 Task: Reply All to email with the signature Drake Wright with the subject 'Request for a sick day' from softage.1@softage.net with the message 'Can you please provide me with an update on the project's quality control plan?'
Action: Mouse moved to (1068, 179)
Screenshot: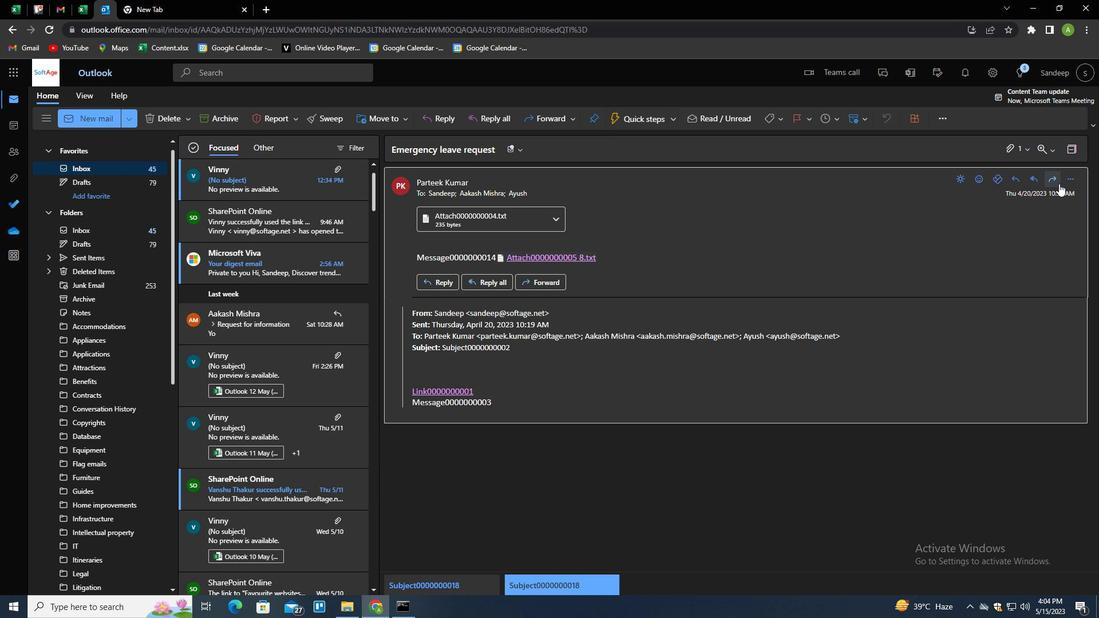 
Action: Mouse pressed left at (1068, 179)
Screenshot: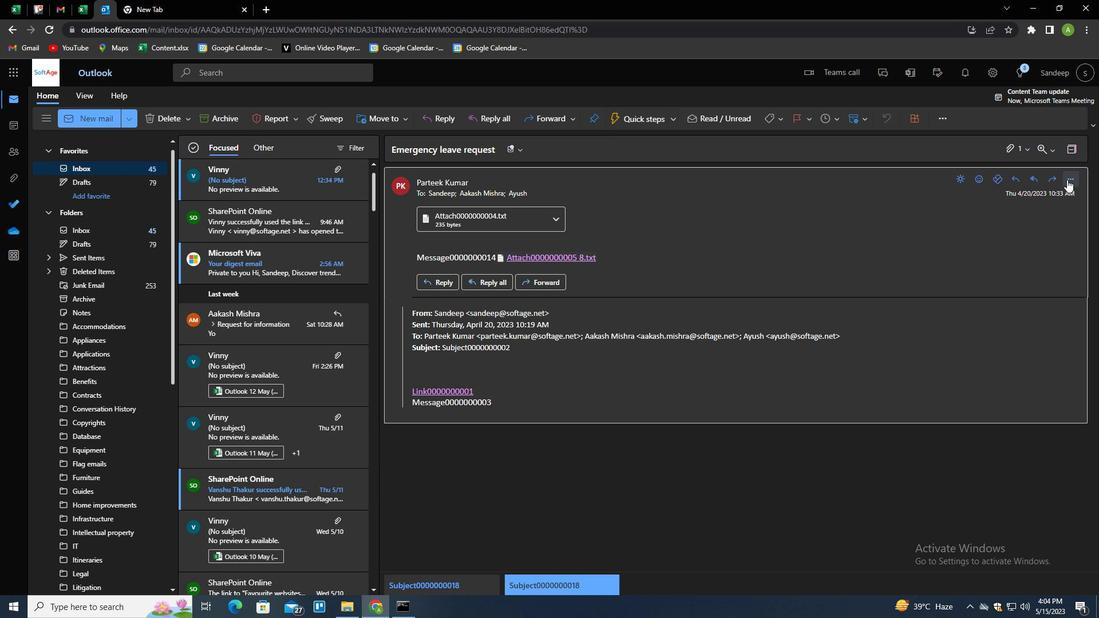 
Action: Mouse moved to (1010, 218)
Screenshot: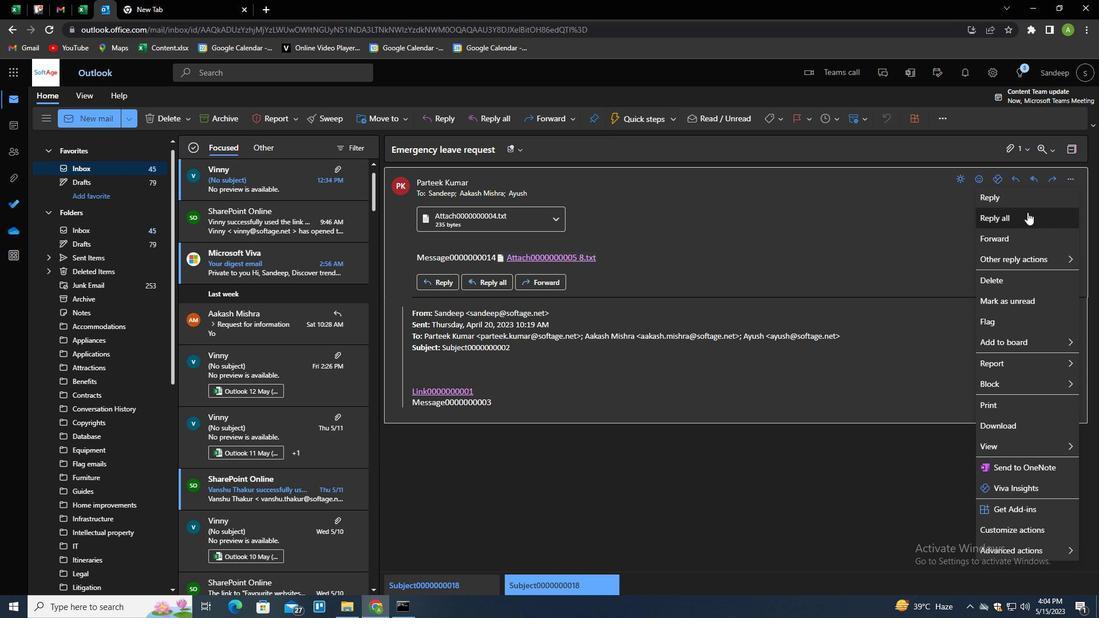 
Action: Mouse pressed left at (1010, 218)
Screenshot: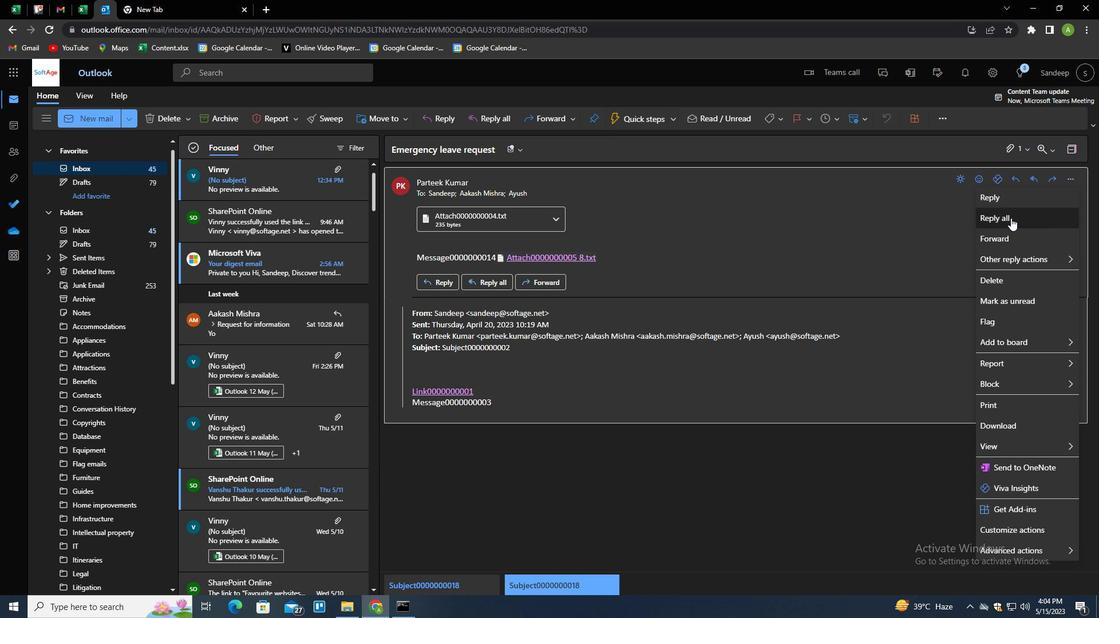 
Action: Mouse moved to (396, 325)
Screenshot: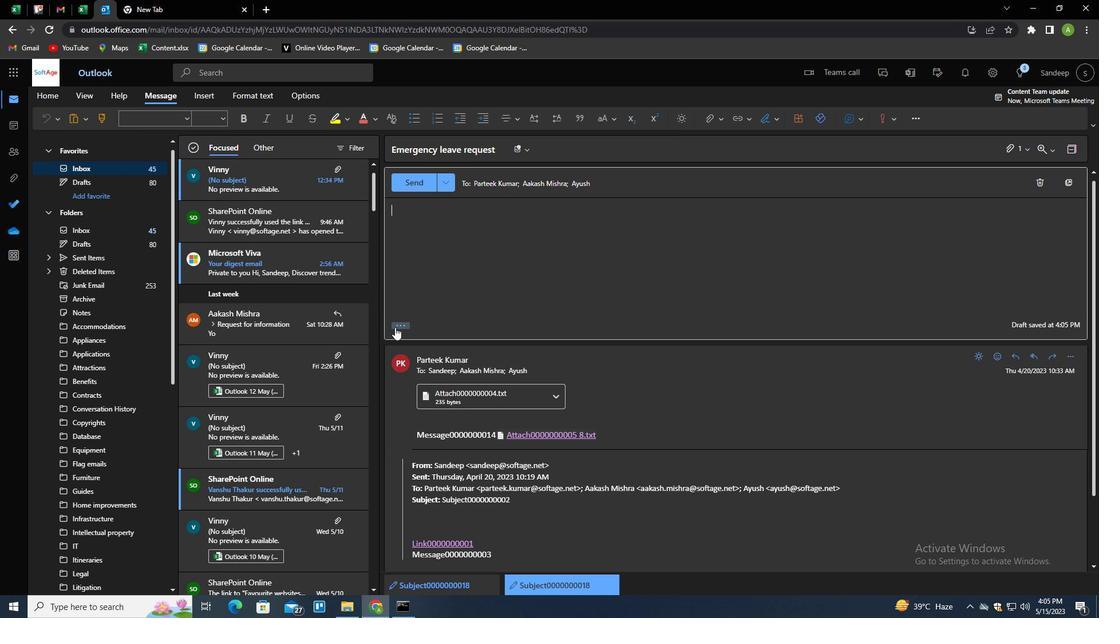 
Action: Mouse pressed left at (396, 325)
Screenshot: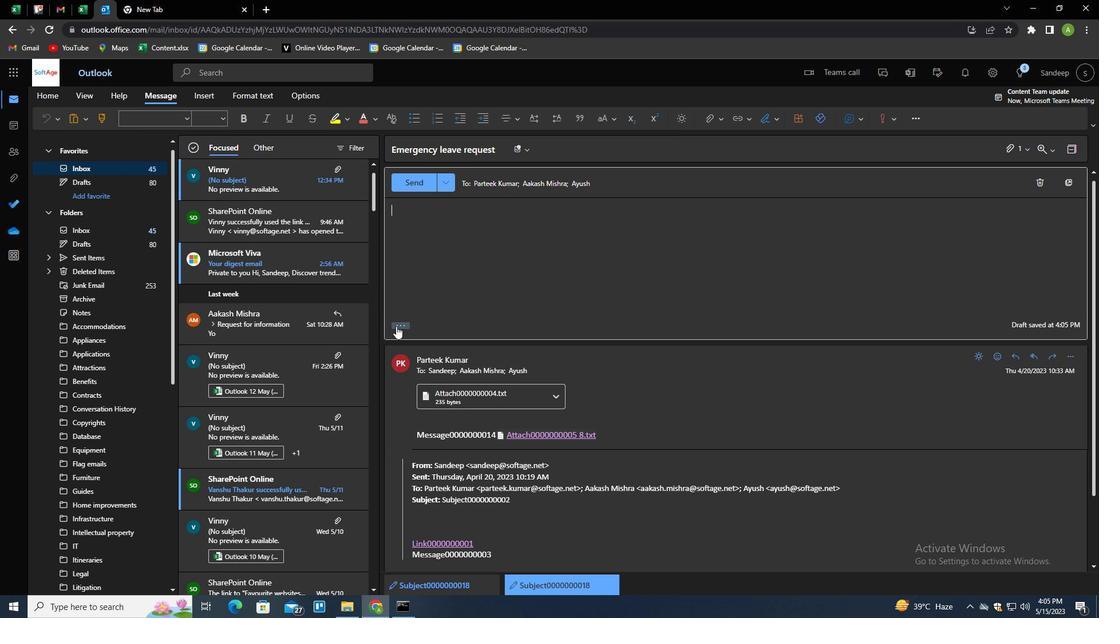 
Action: Mouse moved to (768, 123)
Screenshot: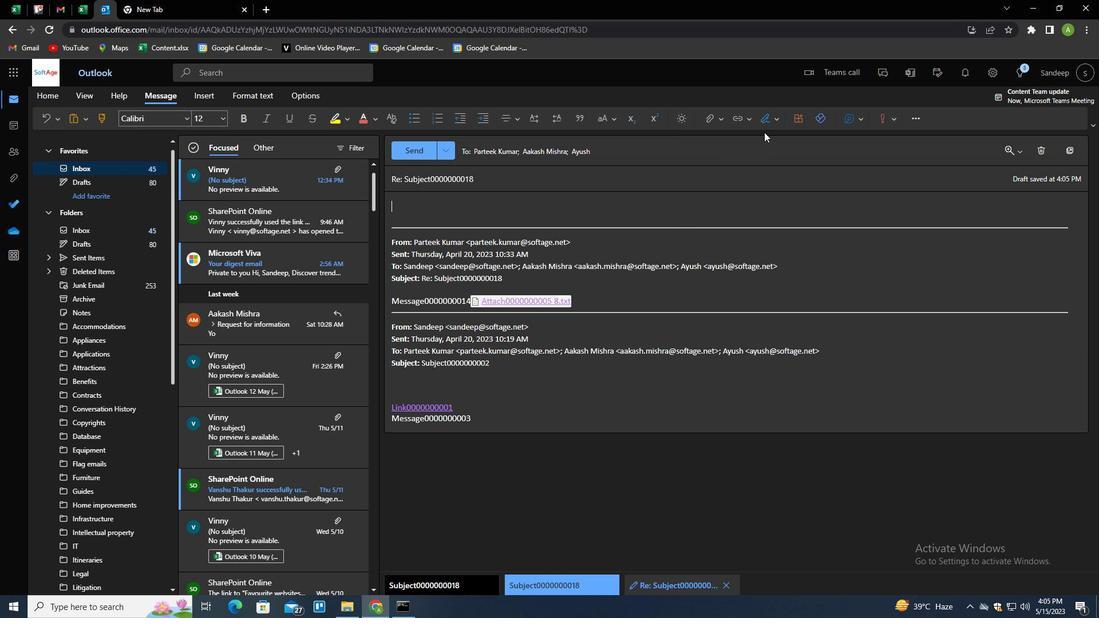
Action: Mouse pressed left at (768, 123)
Screenshot: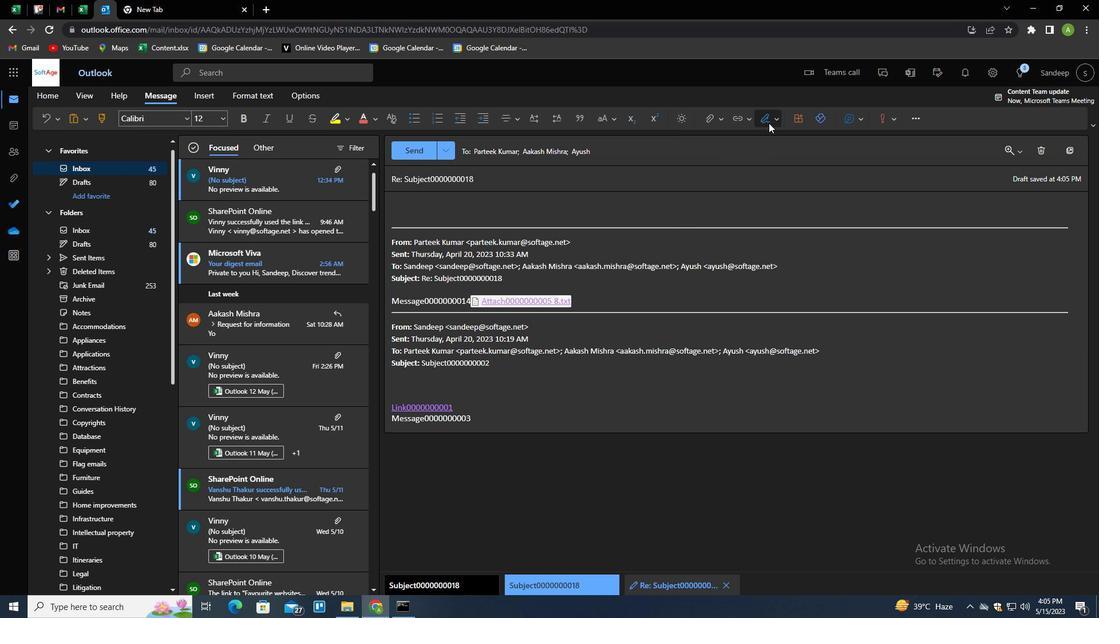 
Action: Mouse moved to (748, 164)
Screenshot: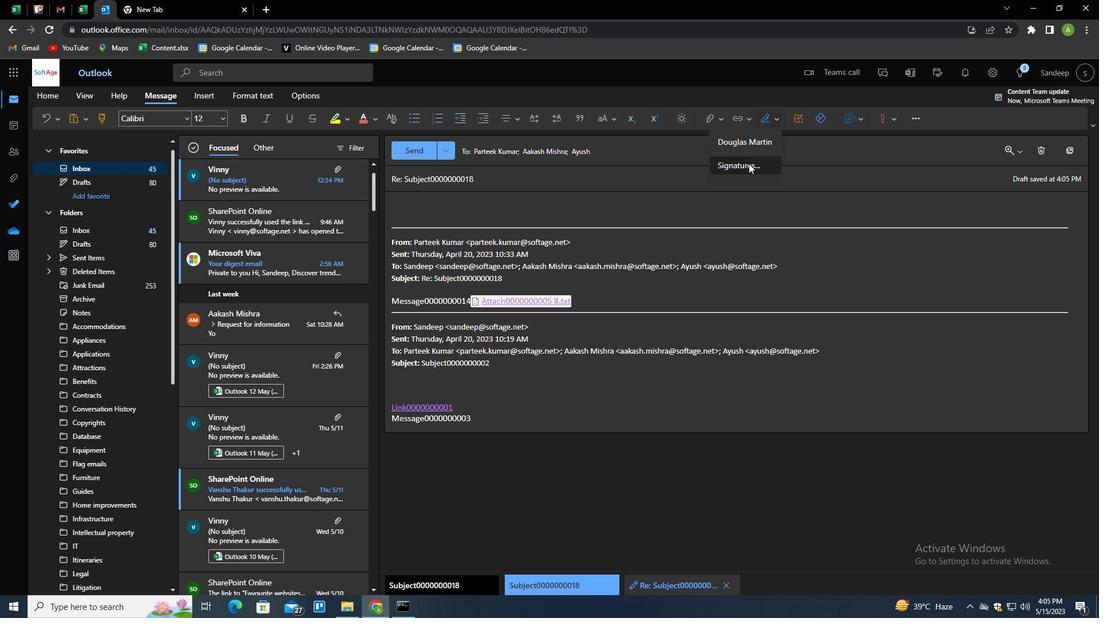 
Action: Mouse pressed left at (748, 164)
Screenshot: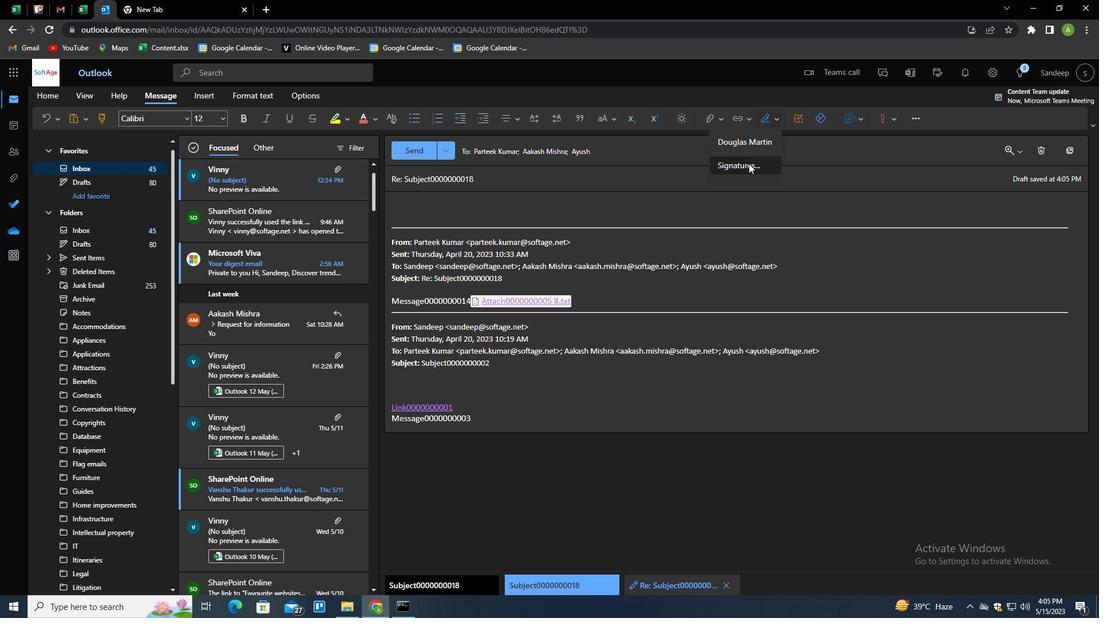 
Action: Mouse moved to (767, 210)
Screenshot: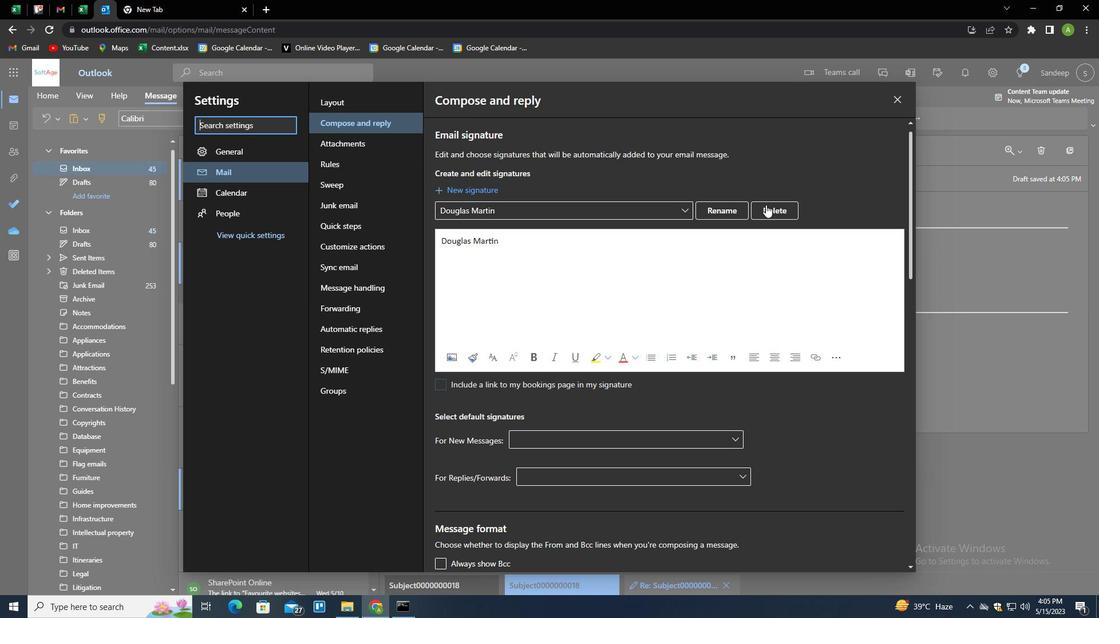
Action: Mouse pressed left at (767, 210)
Screenshot: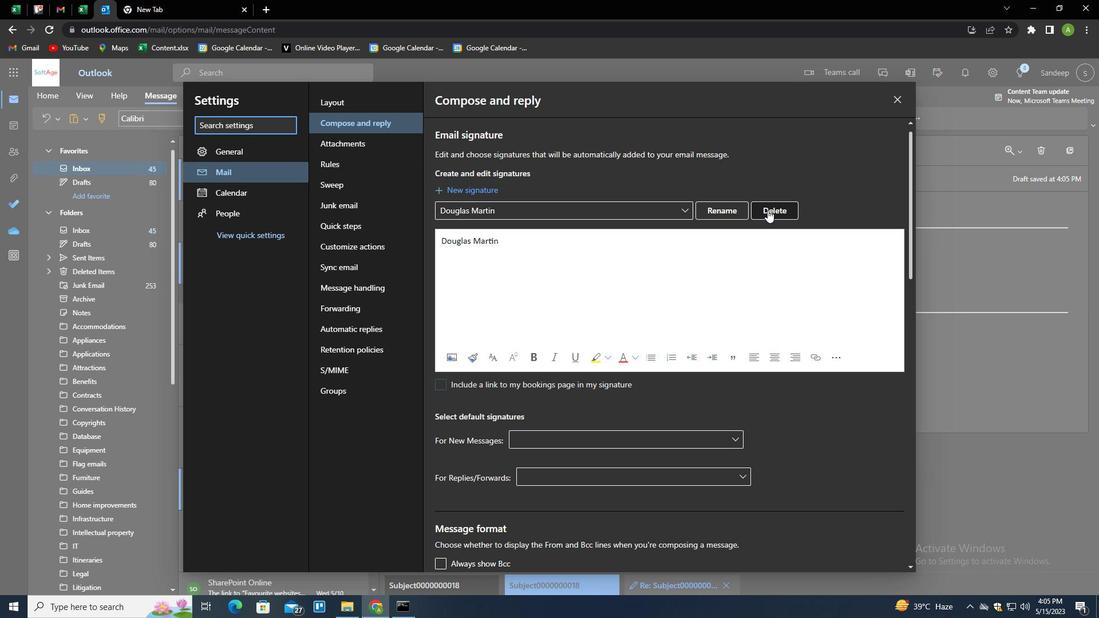 
Action: Mouse moved to (674, 210)
Screenshot: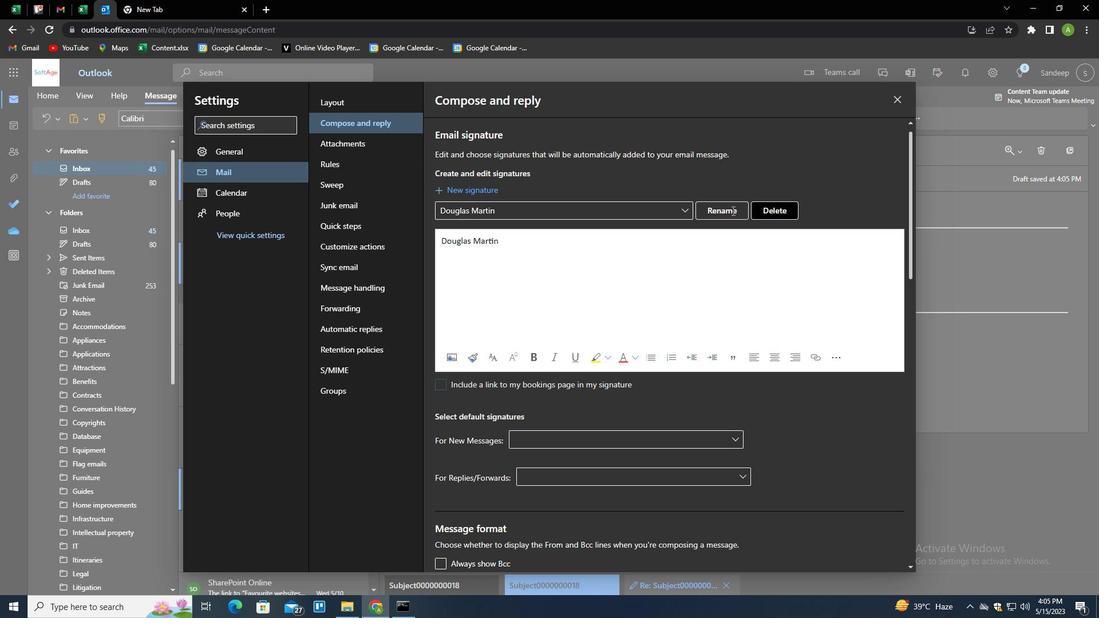 
Action: Mouse pressed left at (674, 210)
Screenshot: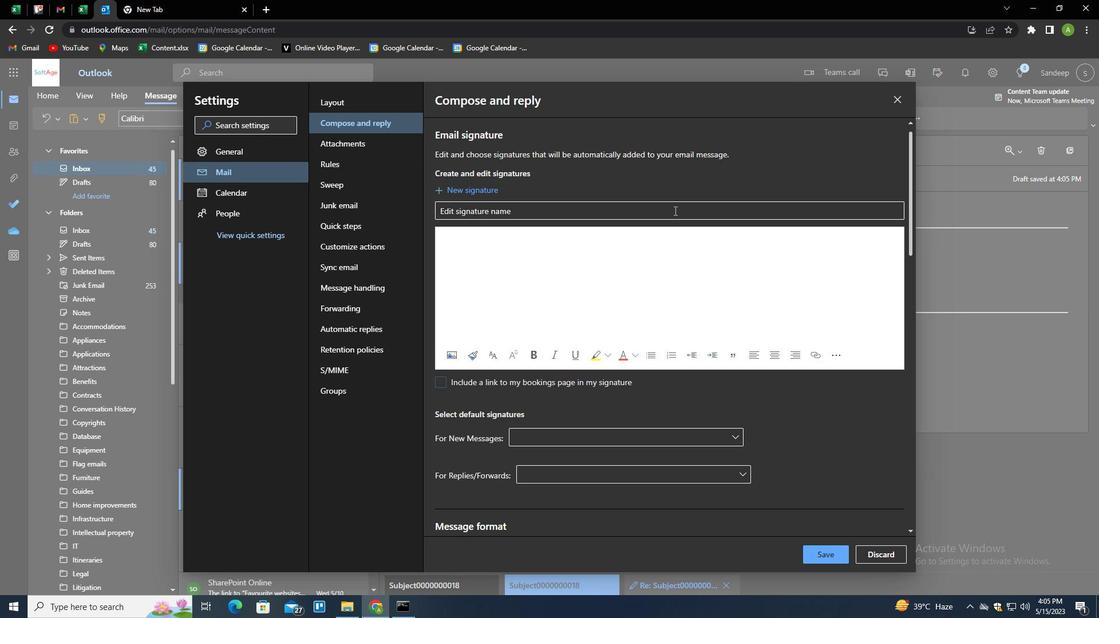 
Action: Key pressed <Key.shift>DRAEK<Key.backspace><Key.backspace>KE<Key.space><Key.shift><Key.shift><Key.shift><Key.shift><Key.shift><Key.shift><Key.shift>WRIGHT<Key.tab><Key.shift>DRAKE<Key.space><Key.shift>WRIGHT
Screenshot: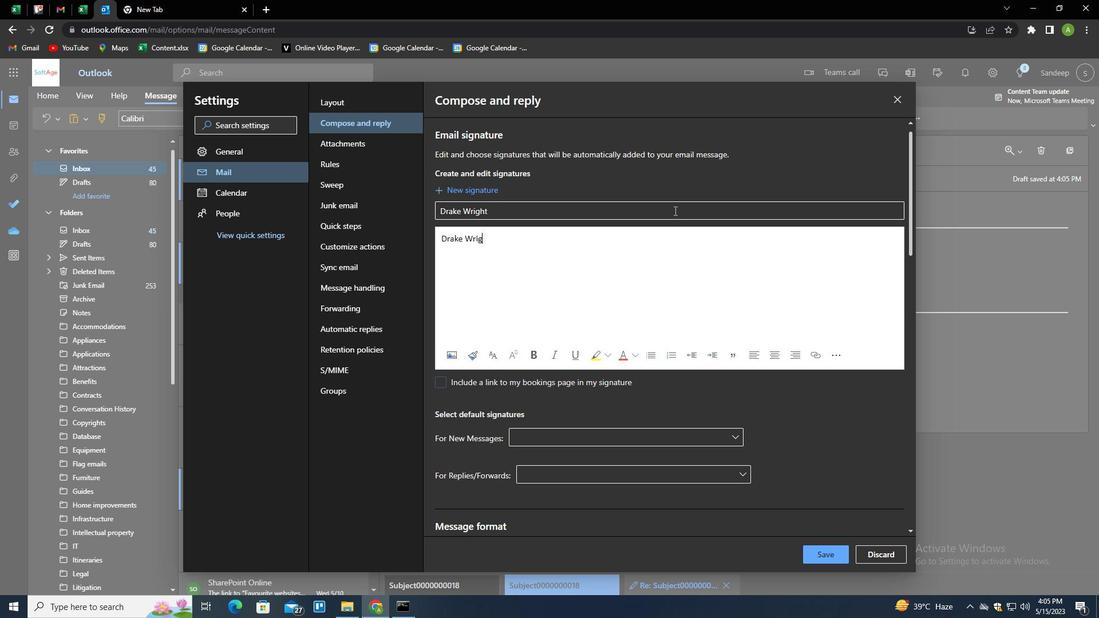 
Action: Mouse moved to (832, 556)
Screenshot: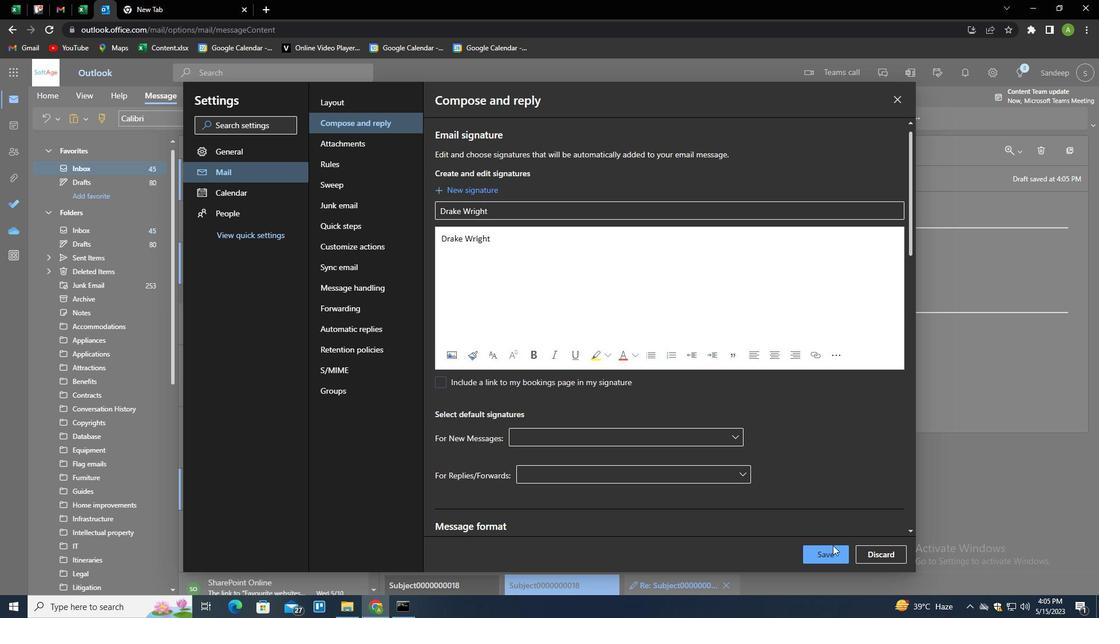 
Action: Mouse pressed left at (832, 556)
Screenshot: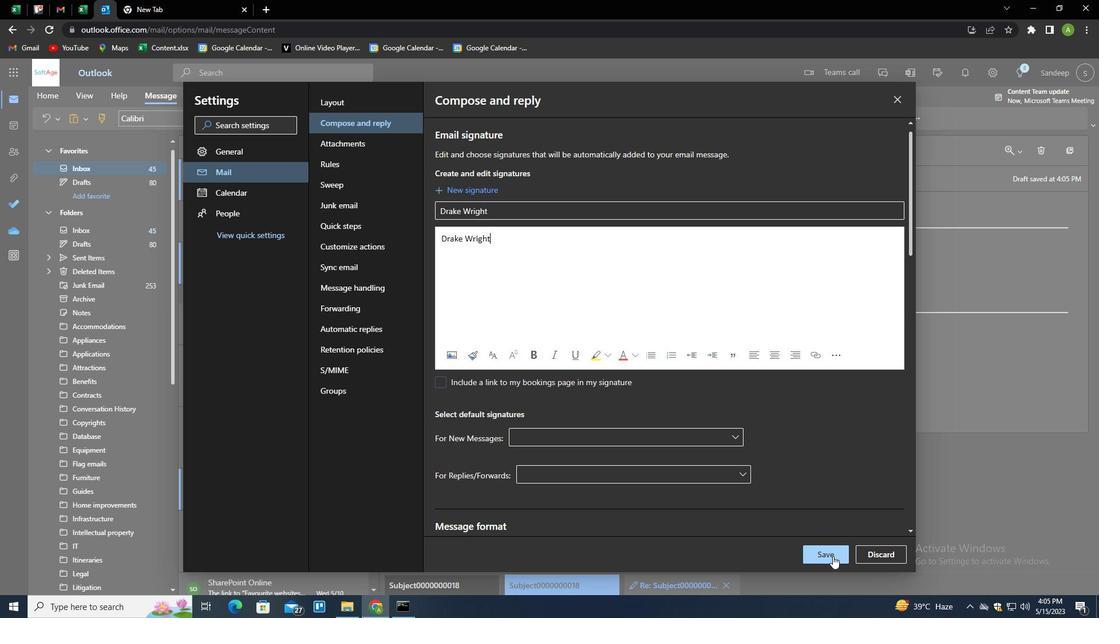 
Action: Mouse moved to (1022, 340)
Screenshot: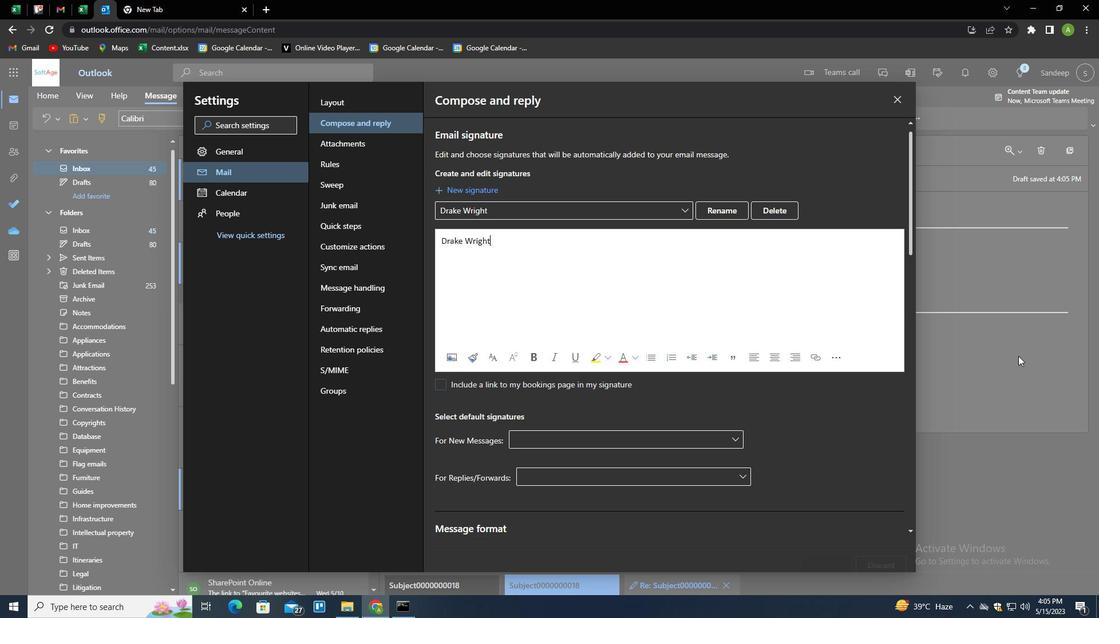 
Action: Mouse pressed left at (1022, 340)
Screenshot: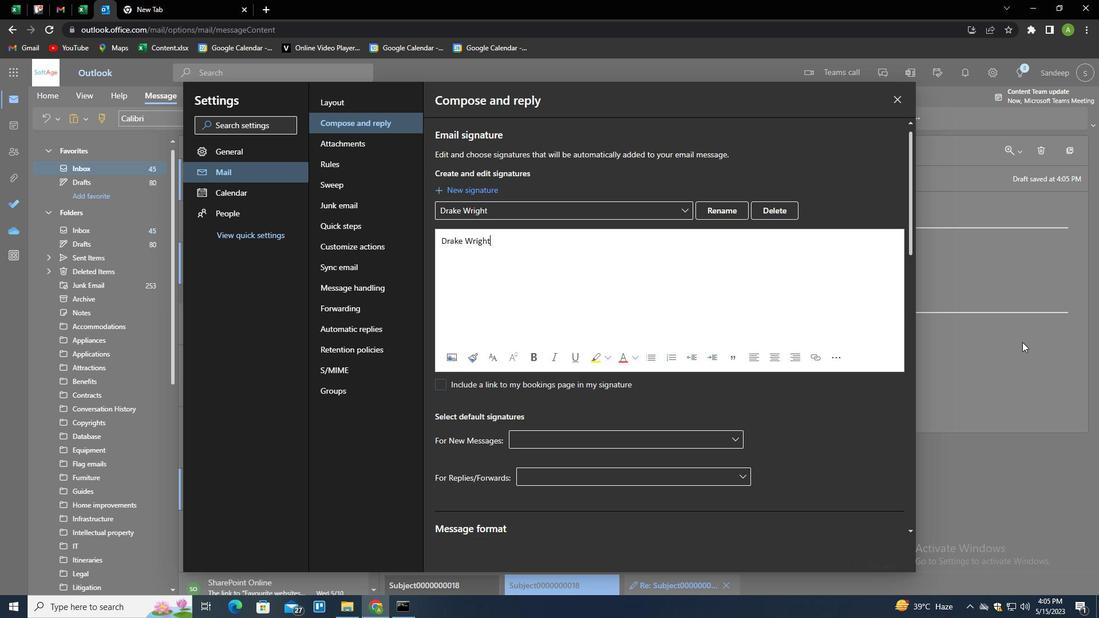 
Action: Mouse moved to (774, 113)
Screenshot: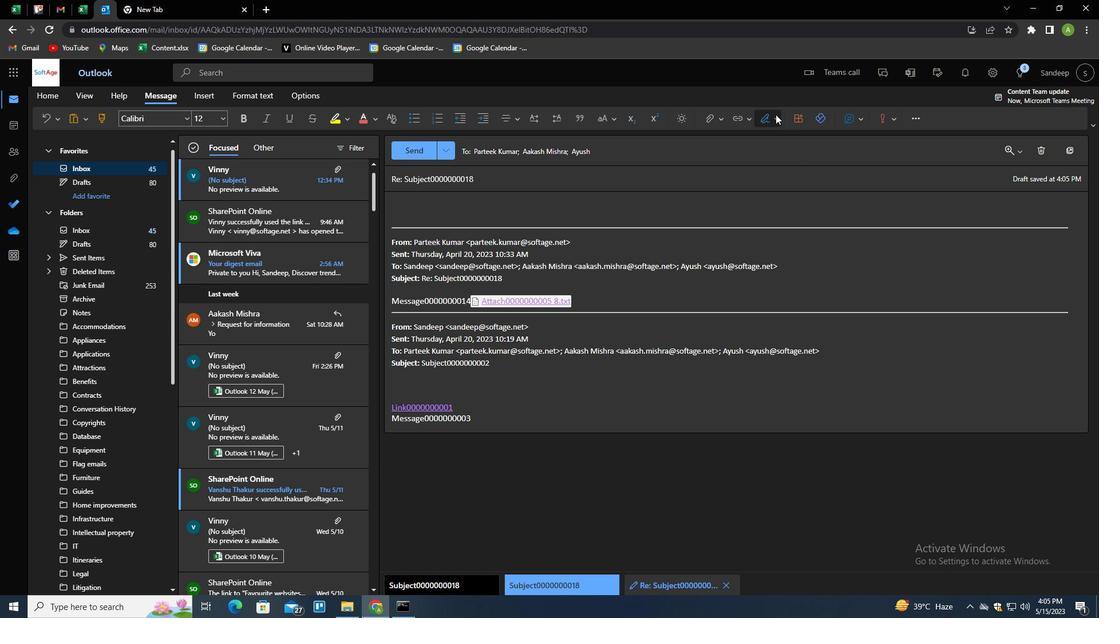 
Action: Mouse pressed left at (774, 113)
Screenshot: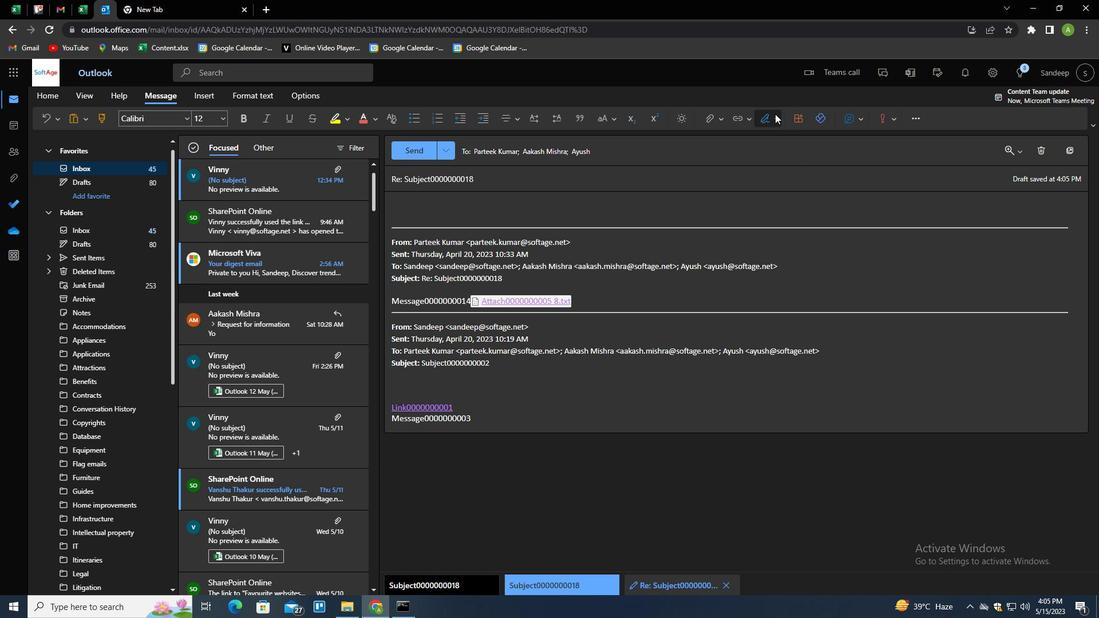 
Action: Mouse moved to (760, 143)
Screenshot: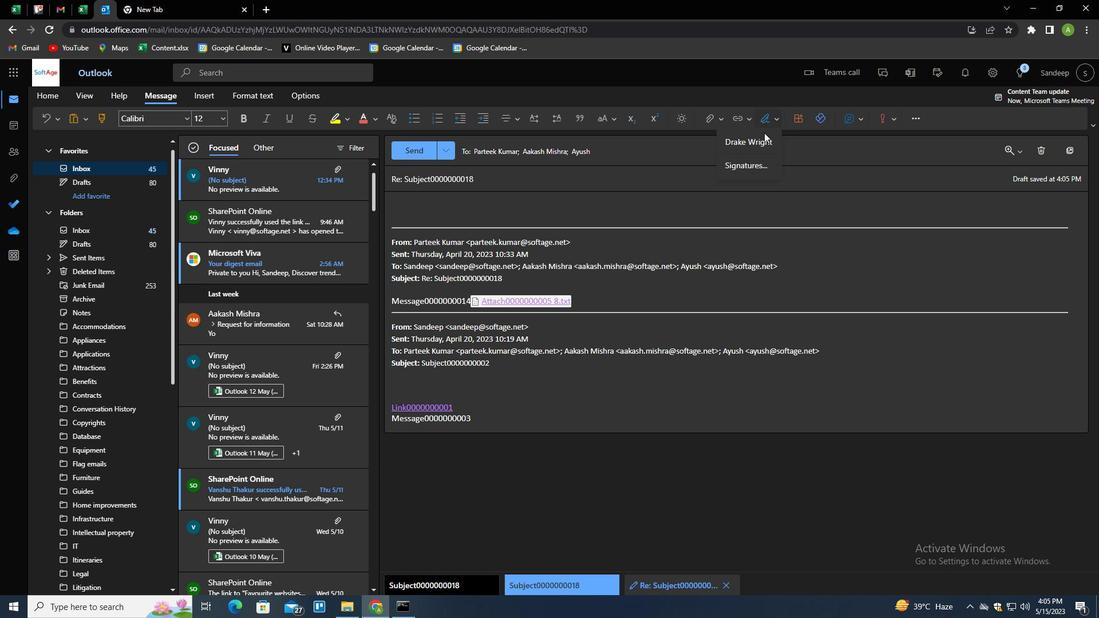 
Action: Mouse pressed left at (760, 143)
Screenshot: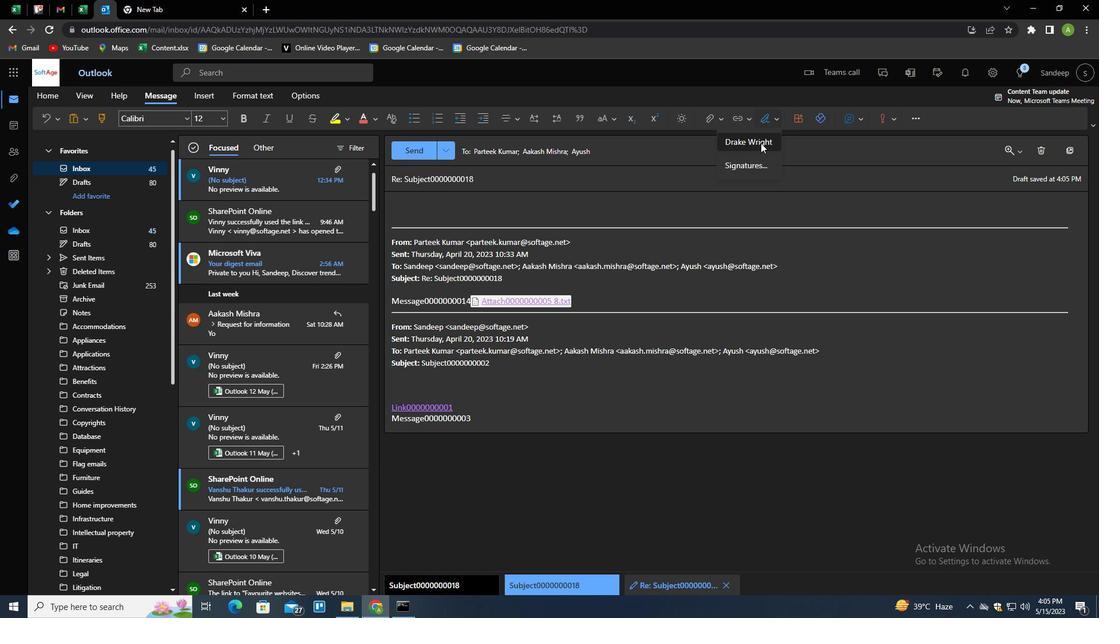 
Action: Mouse moved to (405, 178)
Screenshot: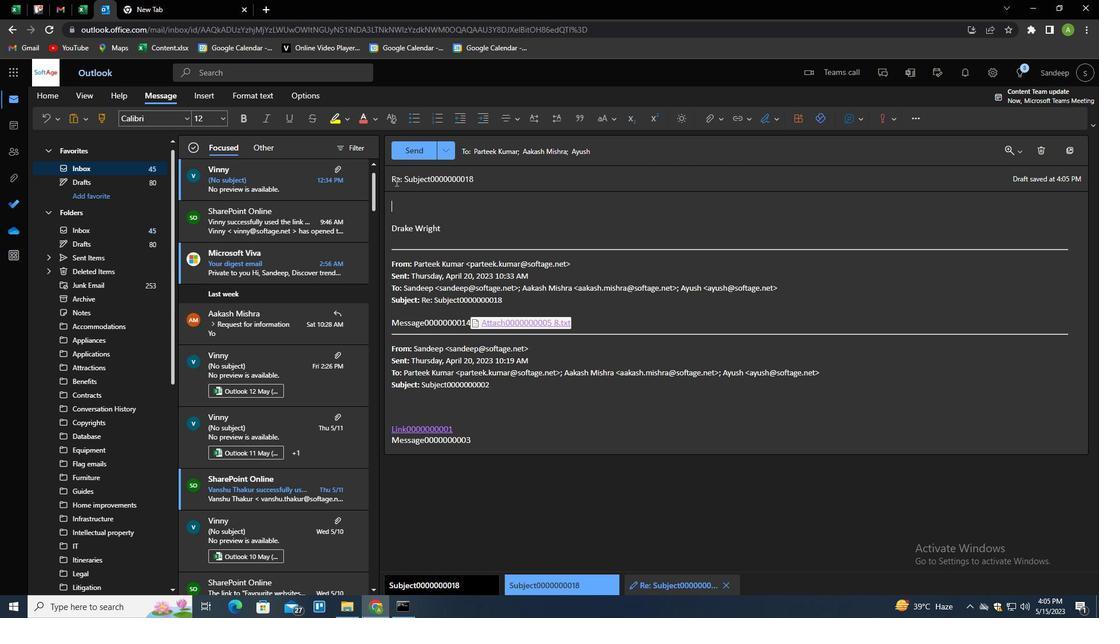 
Action: Mouse pressed left at (405, 178)
Screenshot: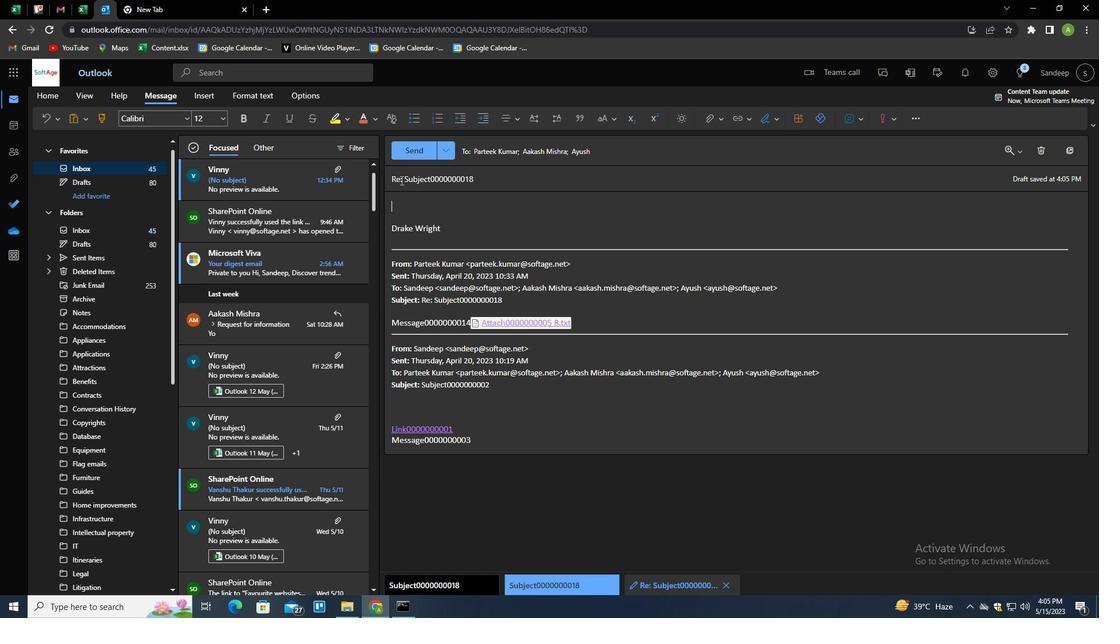 
Action: Mouse pressed left at (405, 178)
Screenshot: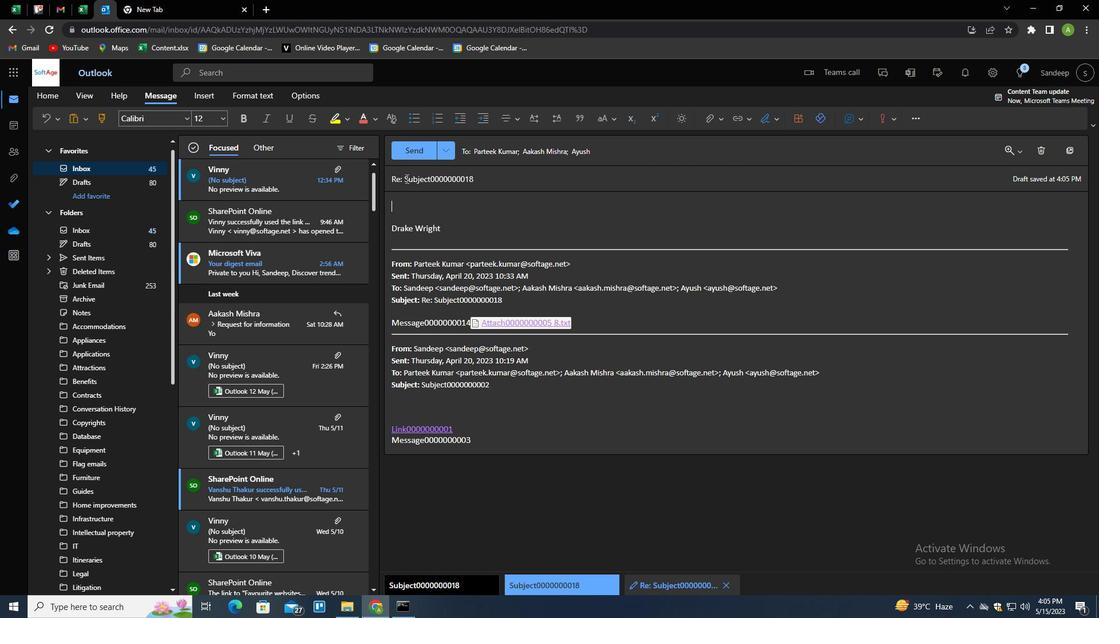 
Action: Mouse pressed left at (405, 178)
Screenshot: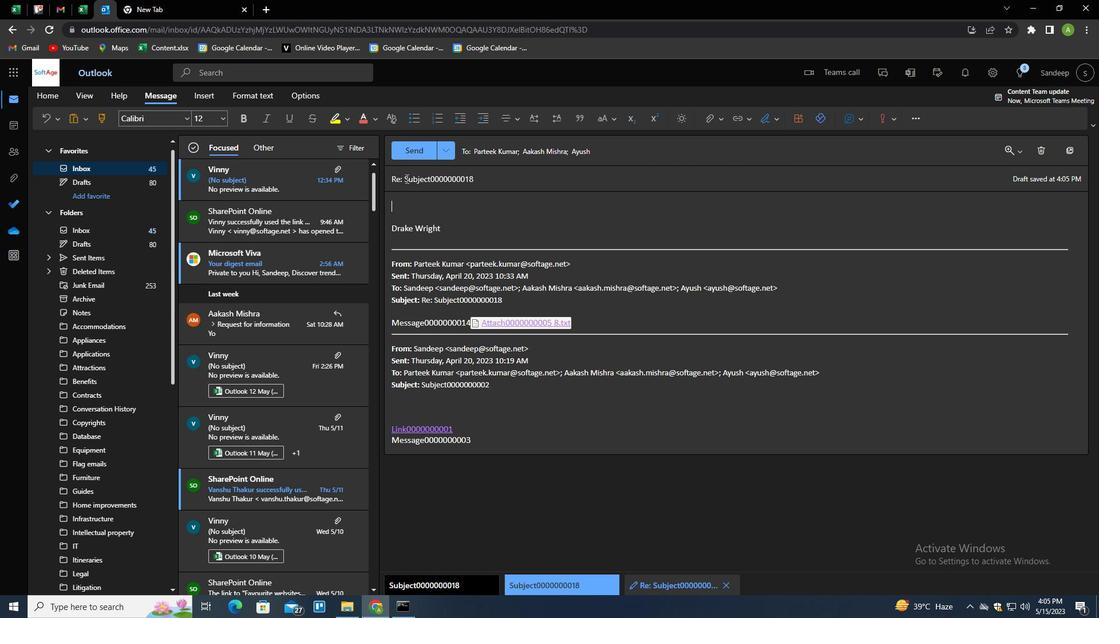 
Action: Mouse pressed left at (405, 178)
Screenshot: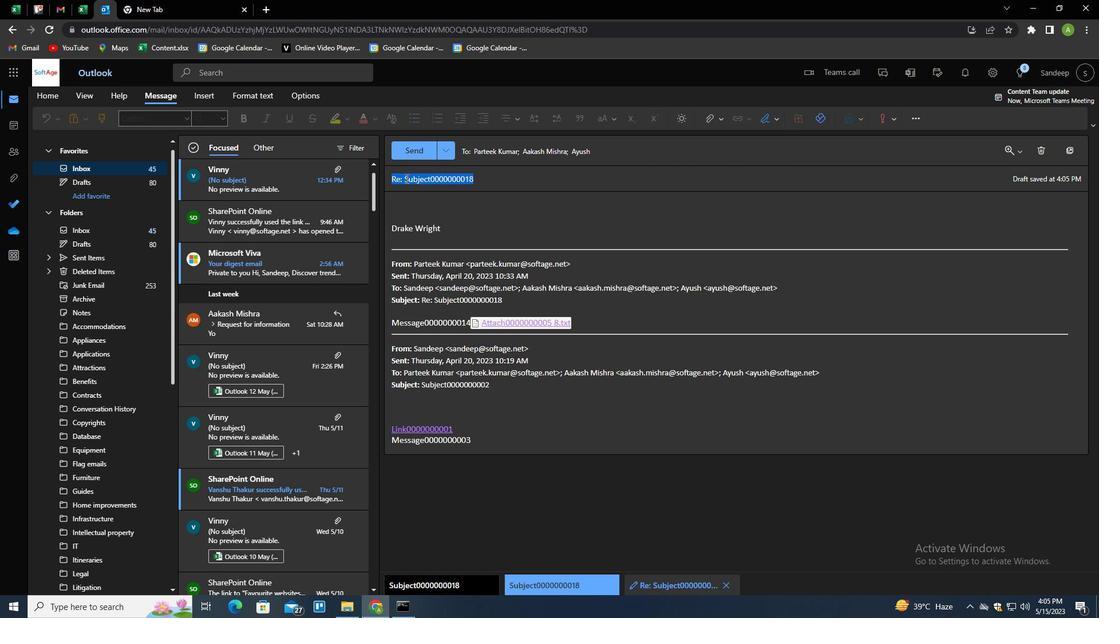 
Action: Key pressed <Key.shift>REQUEST<Key.space>FOR<Key.space>A<Key.space>SICK<Key.space>DAY<Key.tab><Key.shift>CAN<Key.space>YOU<Key.space>PLEASE<Key.space>PROVIDE<Key.space>ME<Key.space>T<Key.backspace>WTIH<Key.backspace><Key.backspace><Key.backspace>ITH<Key.space>AN<Key.space>UPDATE<Key.space>ON<Key.space>THE<Key.space>PROJECT'S<Key.space>QUALITY<Key.space>CONTROL<Key.space>PLAN<Key.shift>?
Screenshot: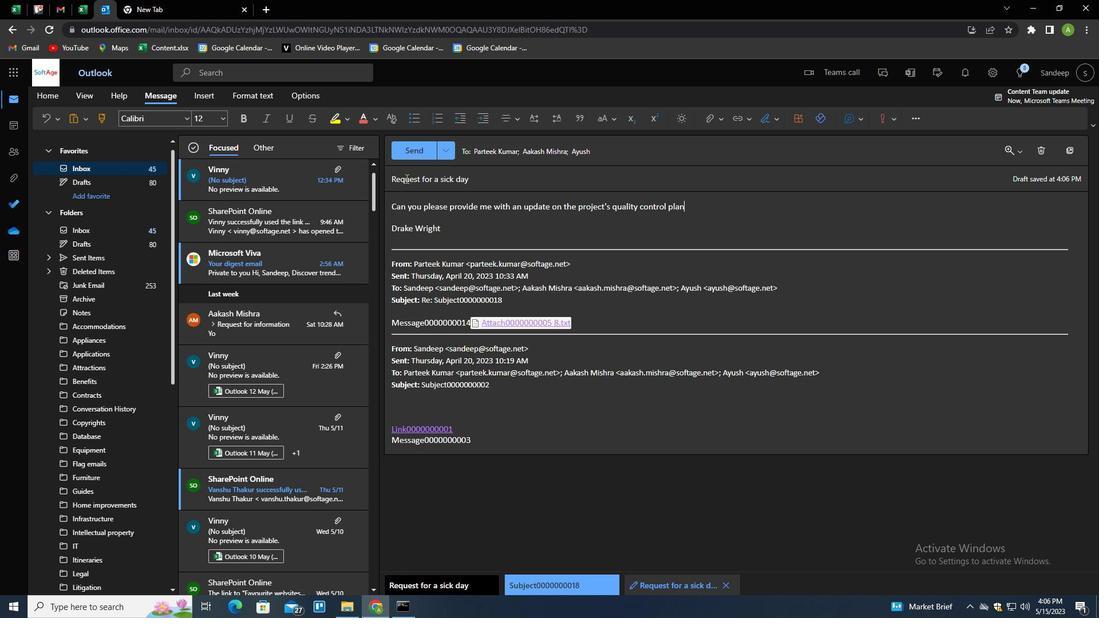 
Action: Mouse moved to (427, 156)
Screenshot: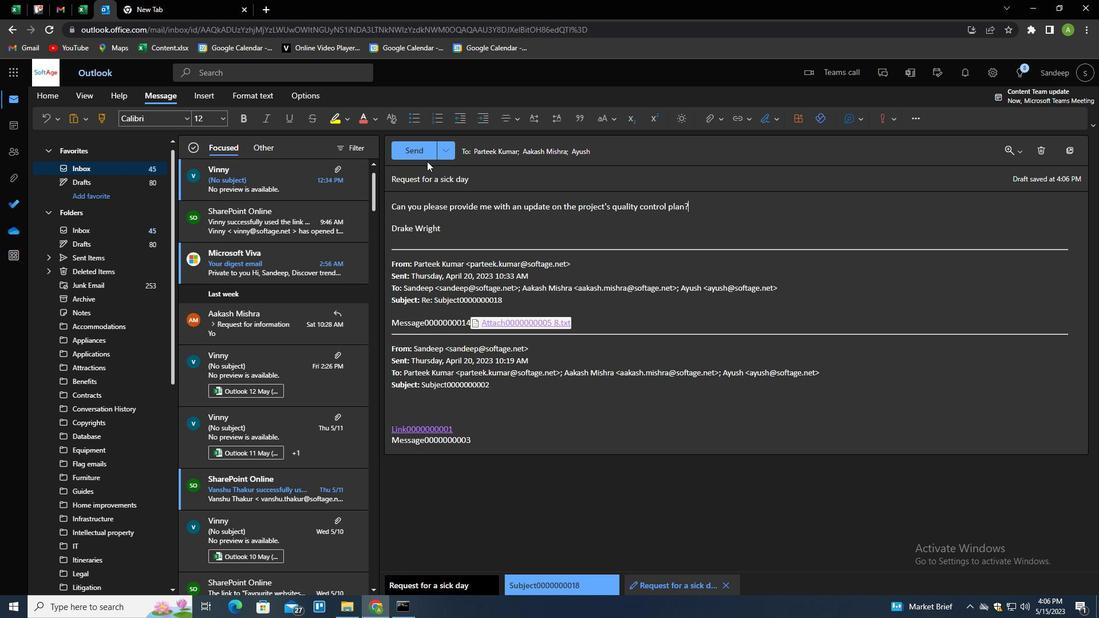 
Action: Mouse pressed left at (427, 156)
Screenshot: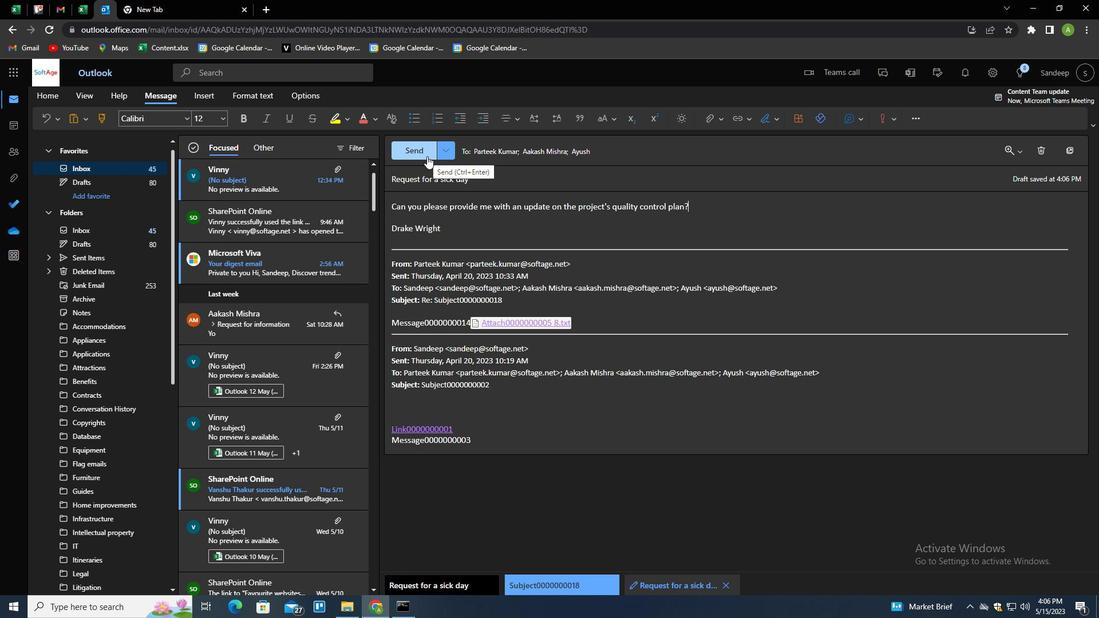 
